 Task: Set Answer 2 of the radio button to "Agenda".
Action: Mouse moved to (625, 404)
Screenshot: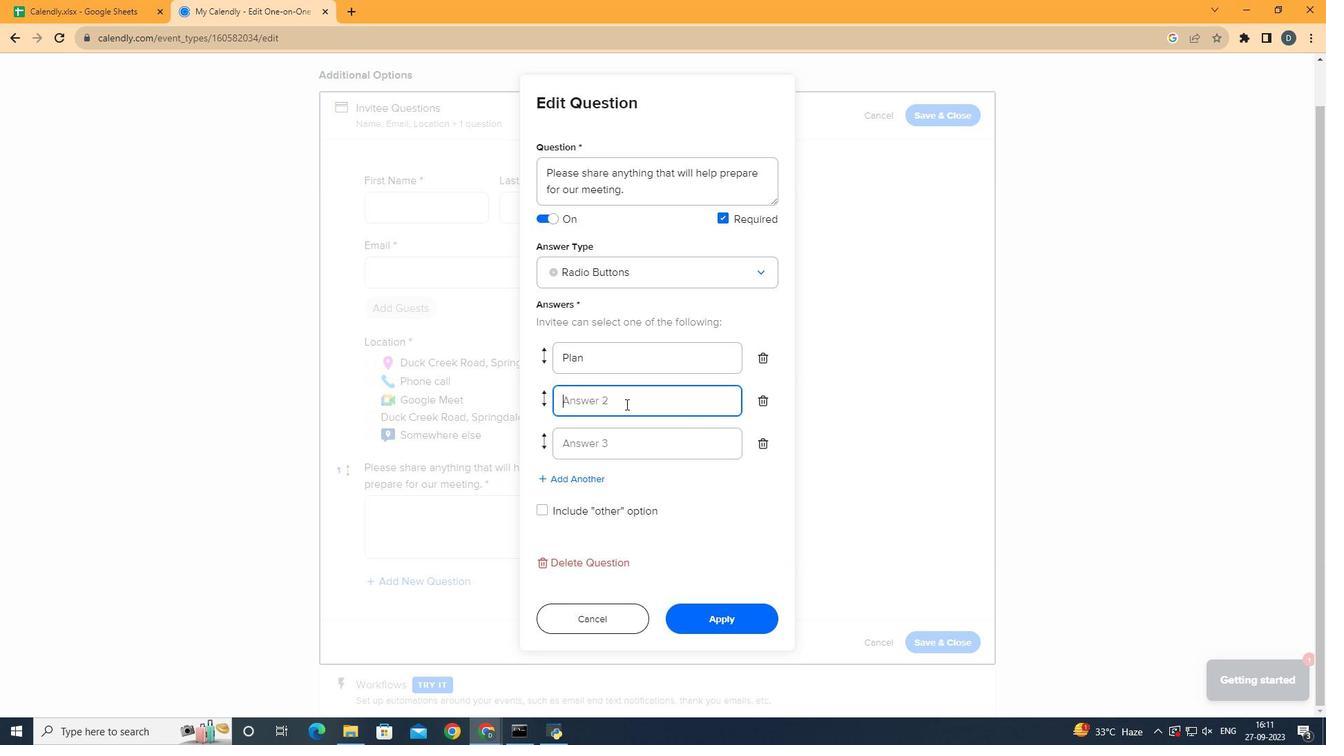 
Action: Mouse pressed left at (625, 404)
Screenshot: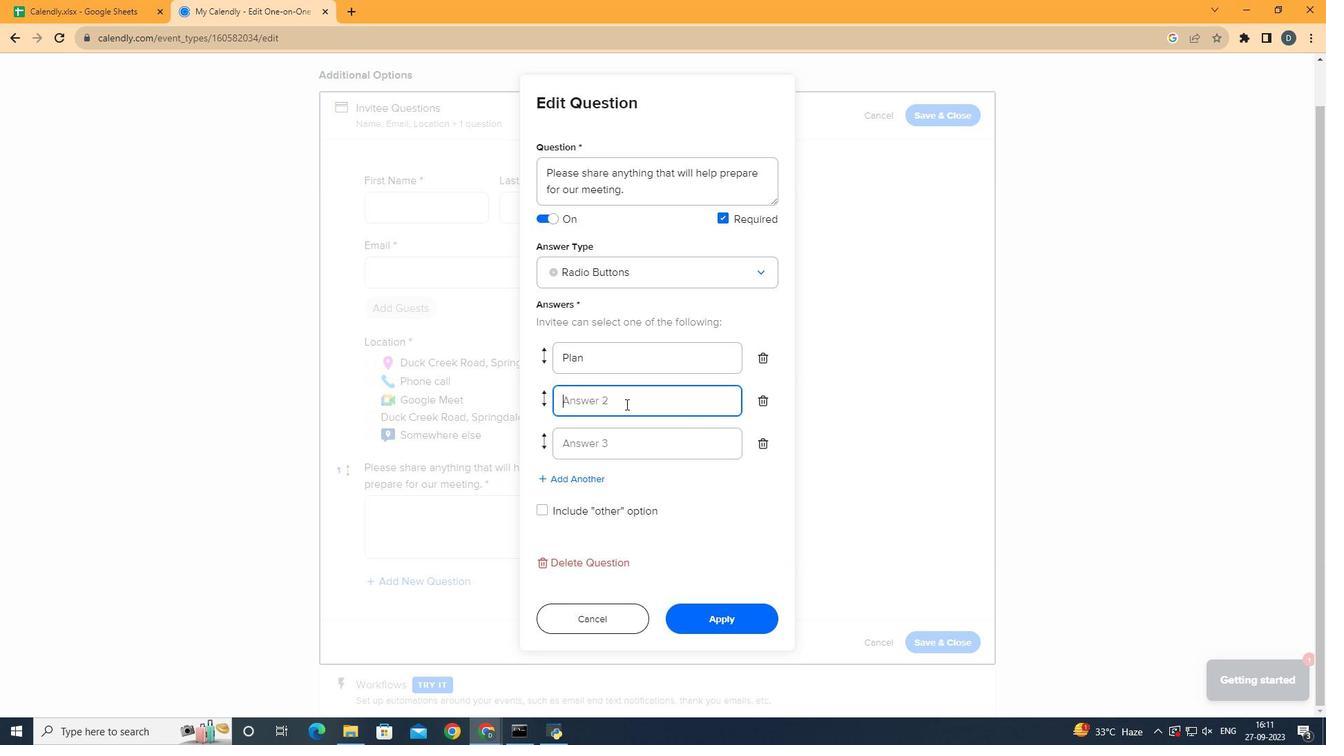 
Action: Key pressed <Key.shift>Agenda
Screenshot: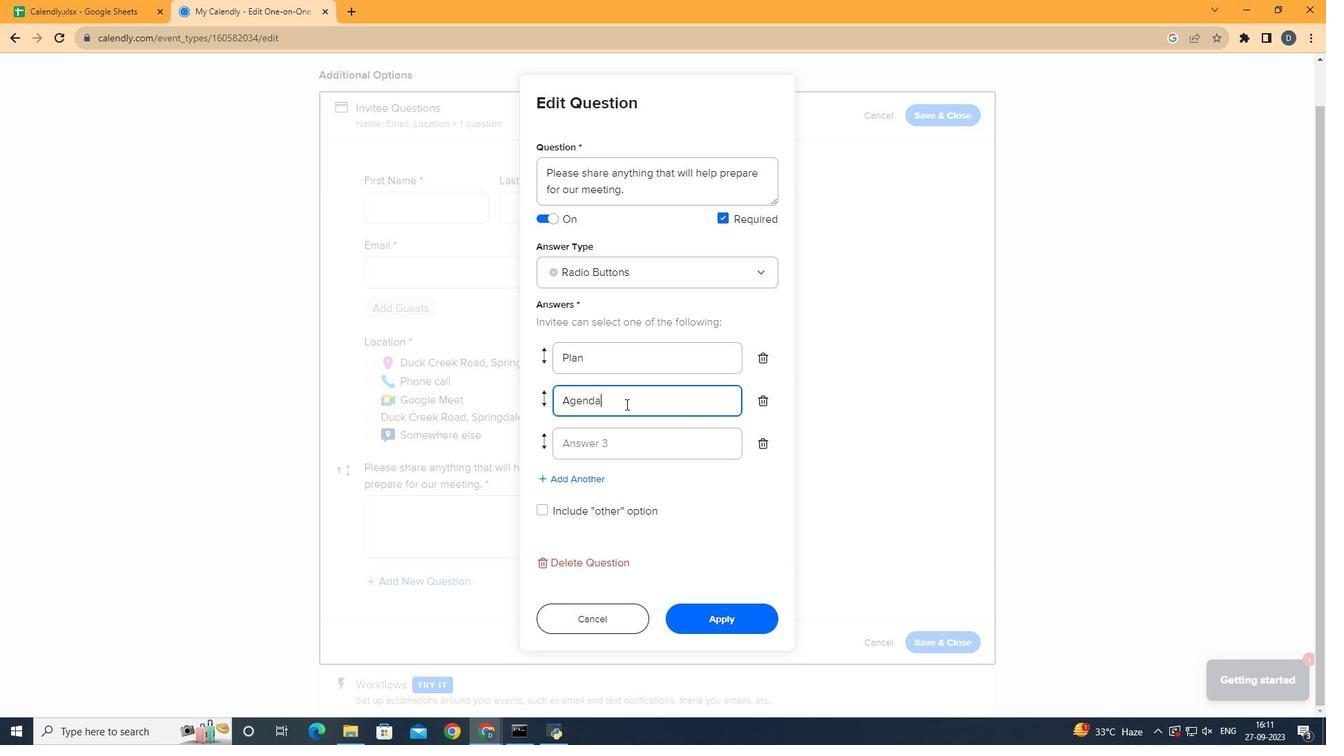 
Action: Mouse moved to (739, 505)
Screenshot: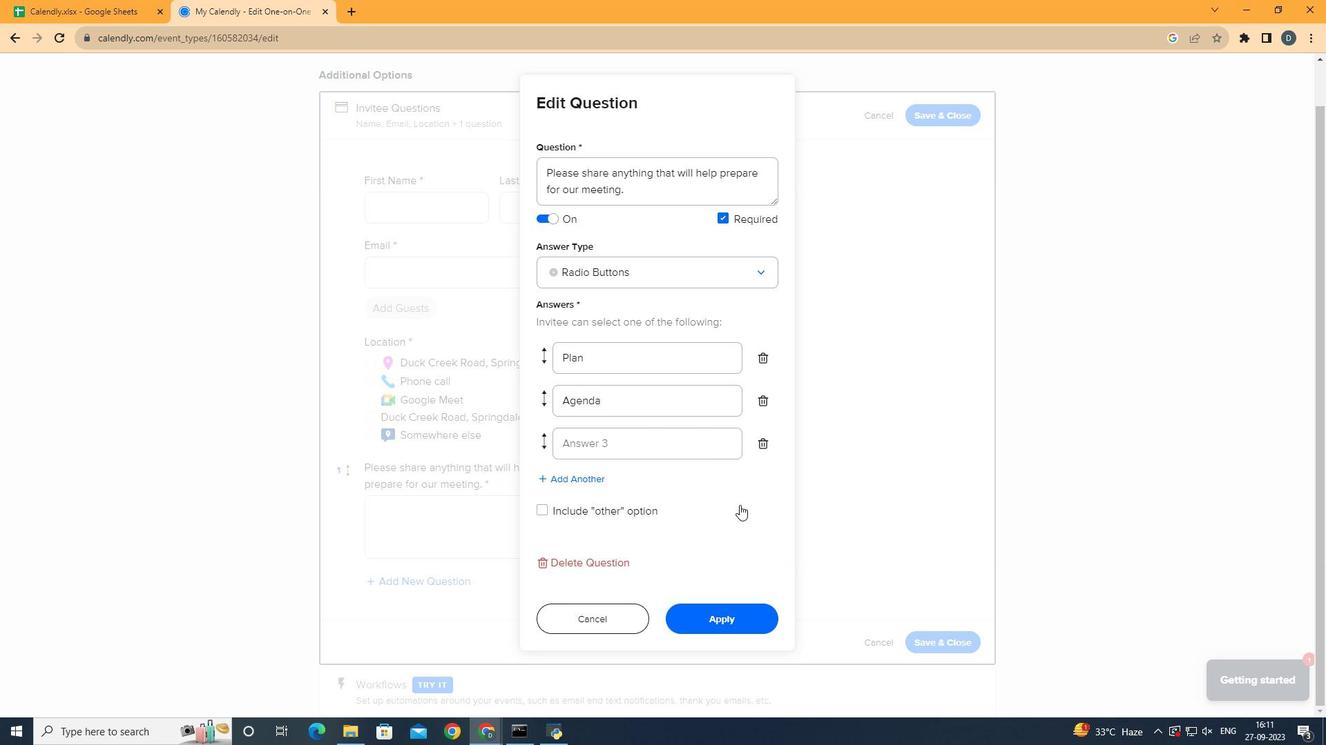 
Action: Mouse pressed left at (739, 505)
Screenshot: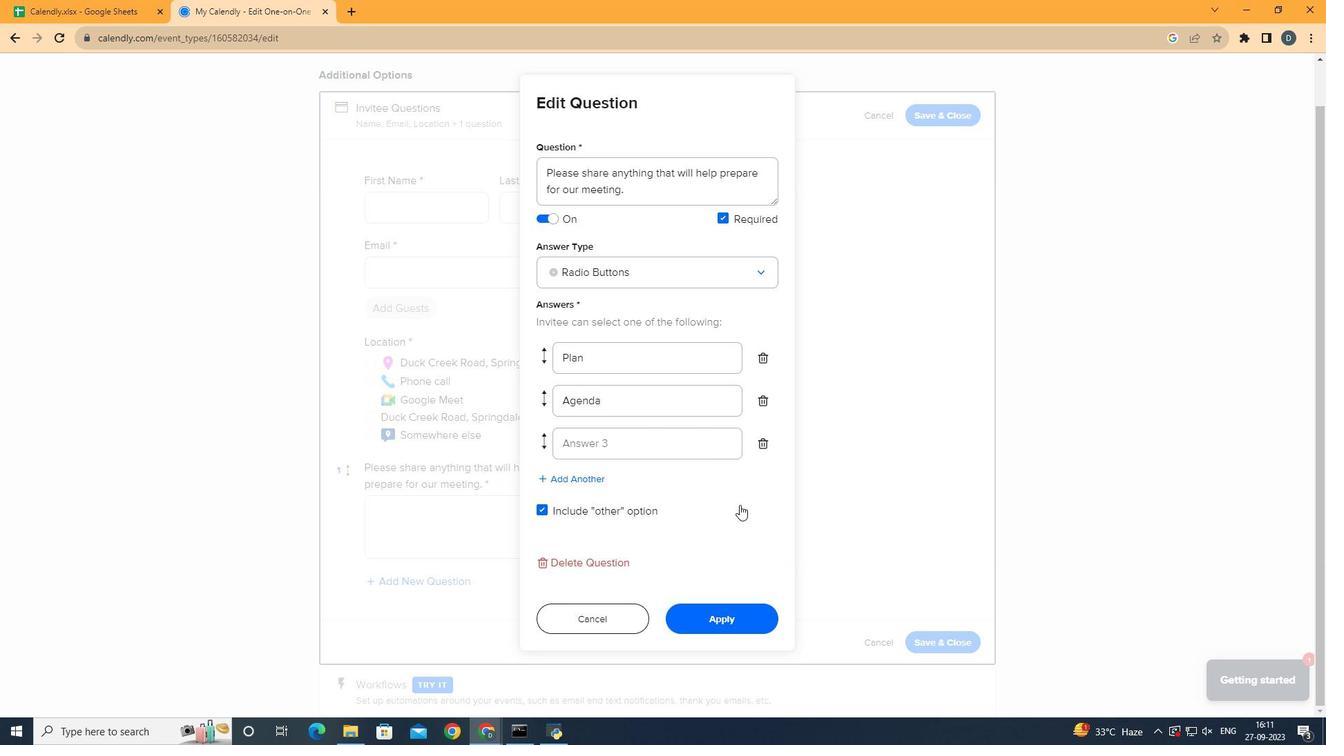 
Action: Mouse pressed left at (739, 505)
Screenshot: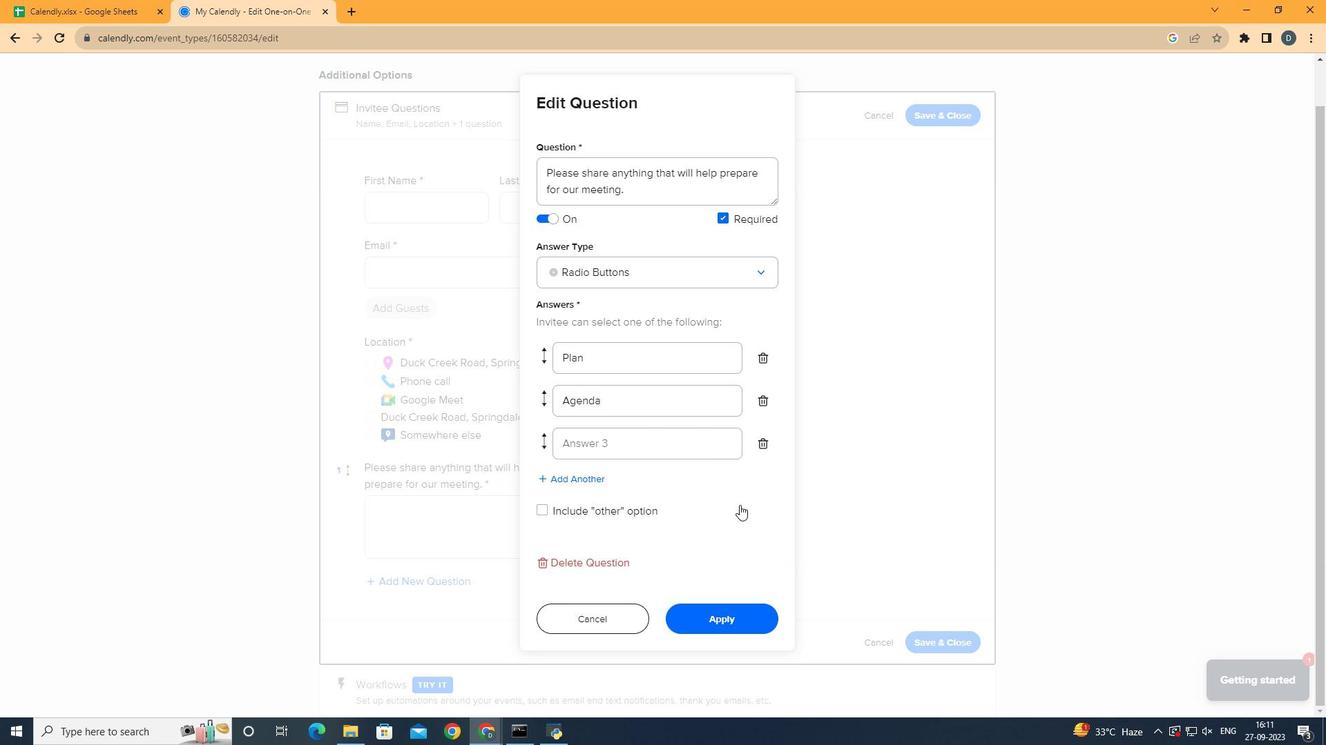 
Action: Mouse moved to (766, 526)
Screenshot: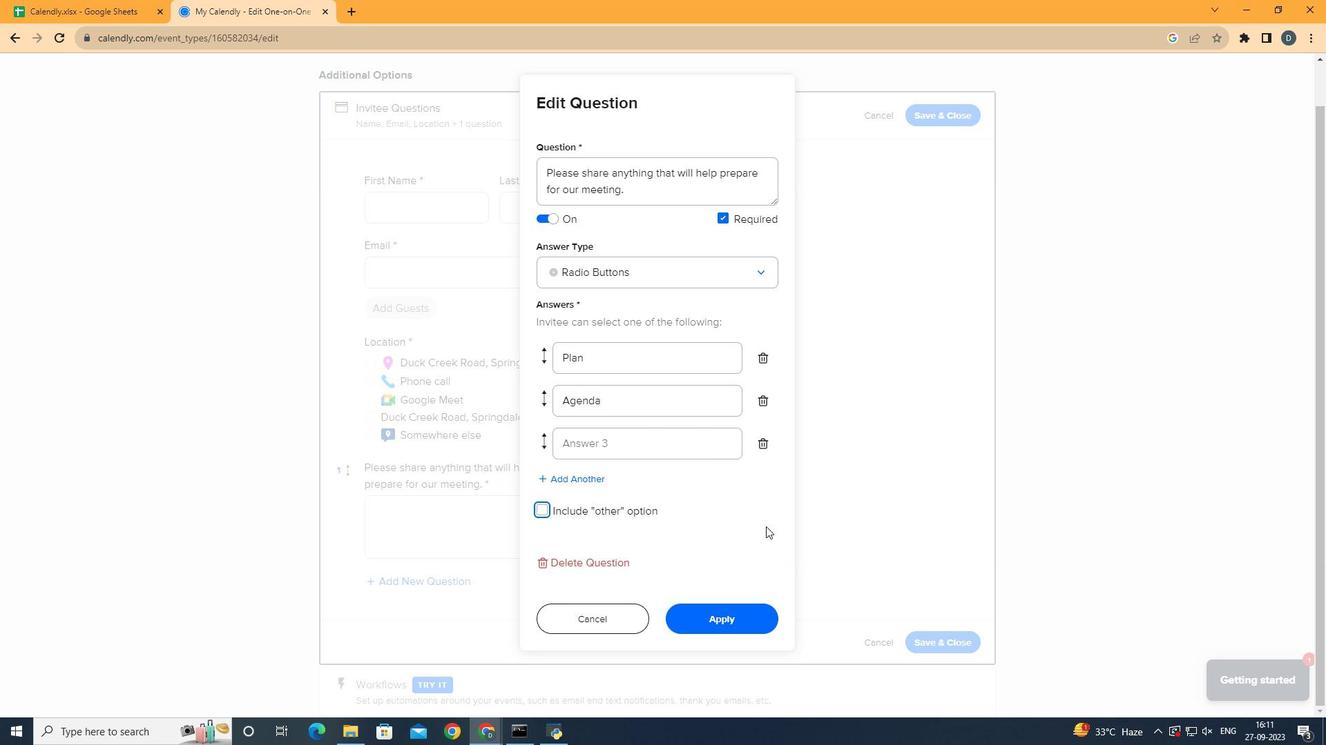 
